 Task: Add Smarty Pants Organic Toddler Complete Multivitamin to the cart.
Action: Mouse moved to (271, 120)
Screenshot: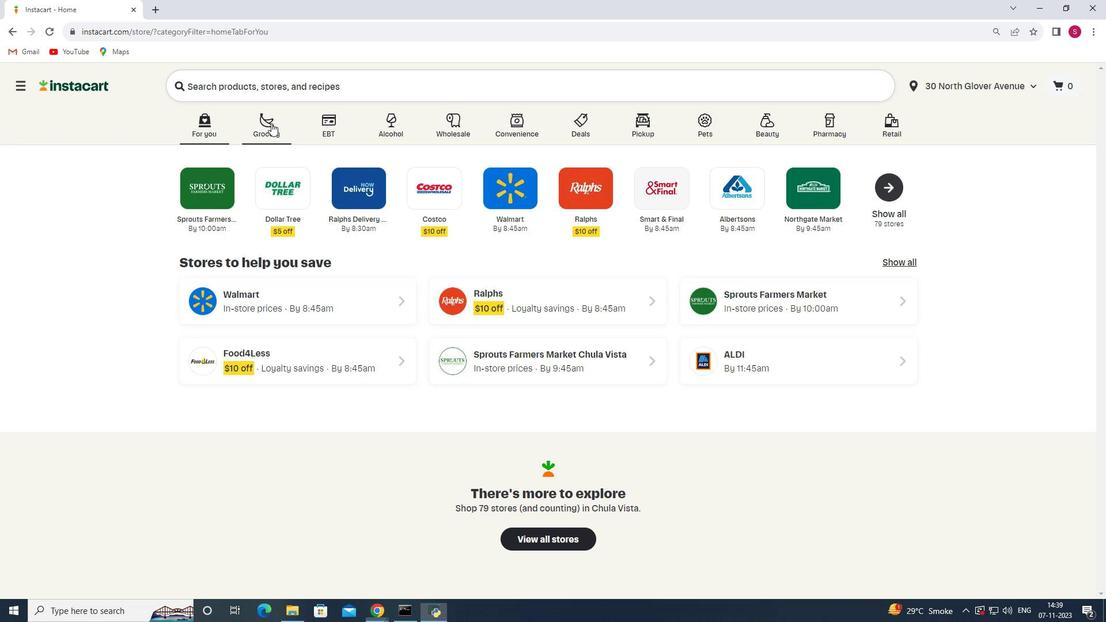 
Action: Mouse pressed left at (271, 120)
Screenshot: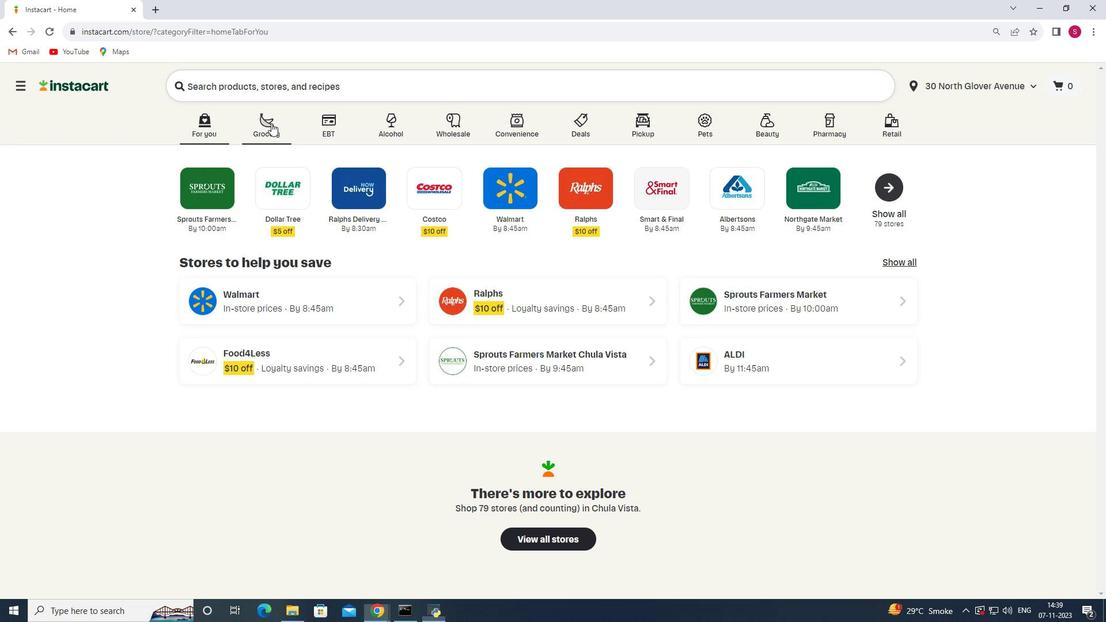 
Action: Mouse moved to (264, 329)
Screenshot: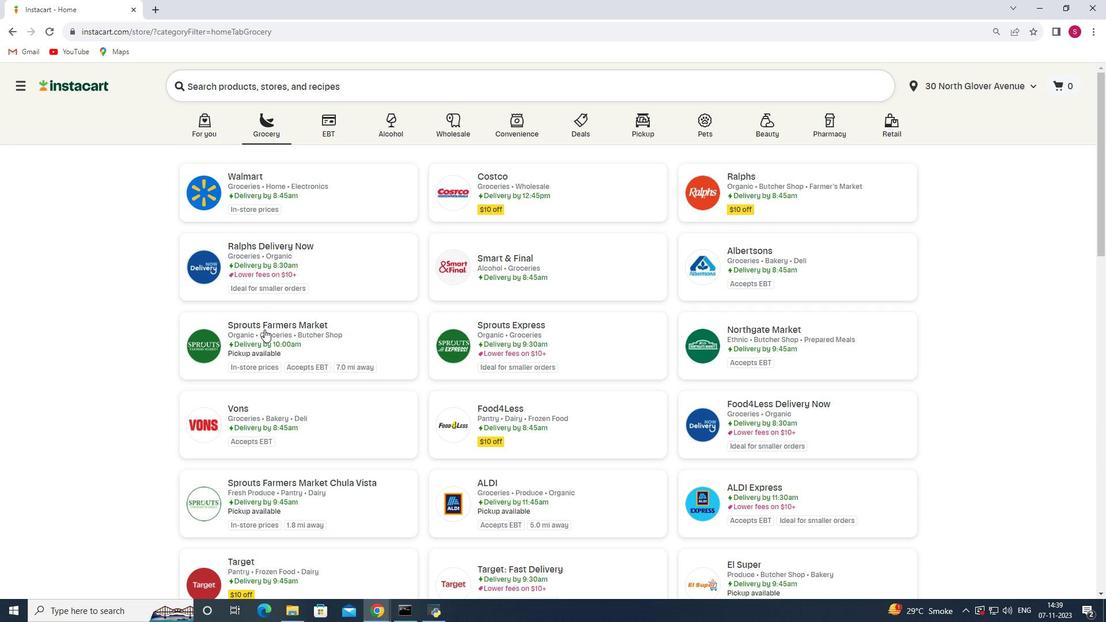 
Action: Mouse pressed left at (264, 329)
Screenshot: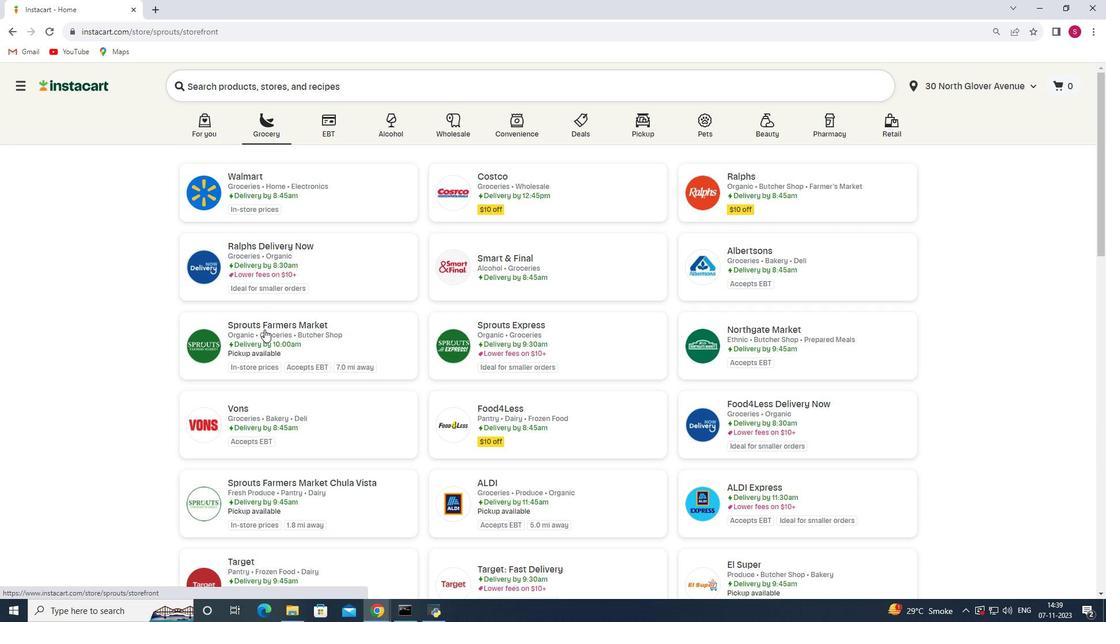 
Action: Mouse moved to (68, 338)
Screenshot: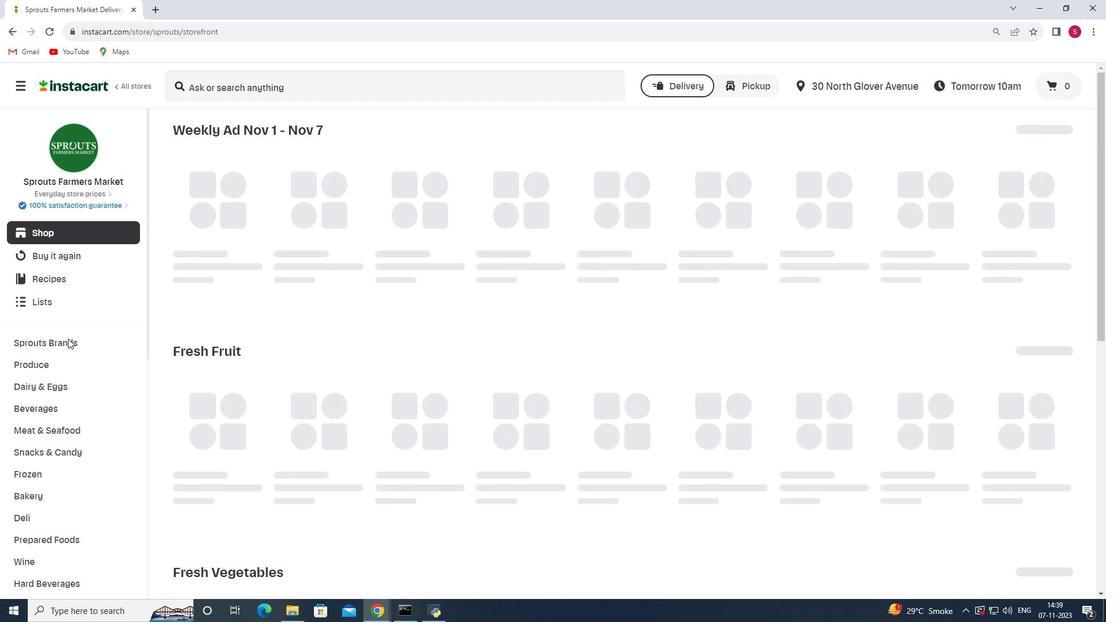 
Action: Mouse scrolled (68, 338) with delta (0, 0)
Screenshot: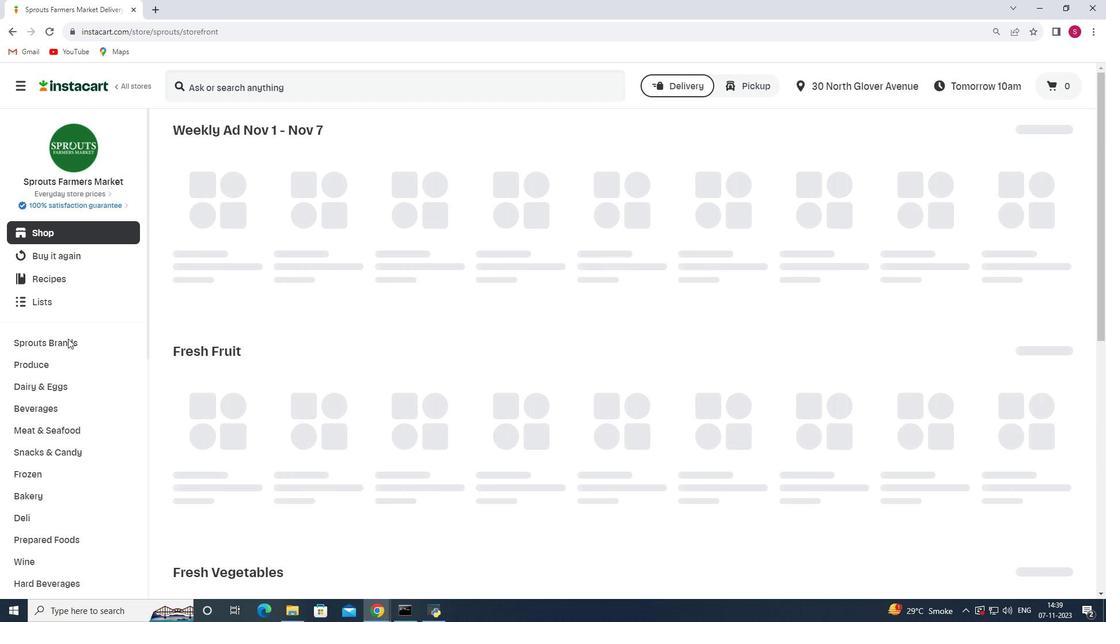
Action: Mouse scrolled (68, 338) with delta (0, 0)
Screenshot: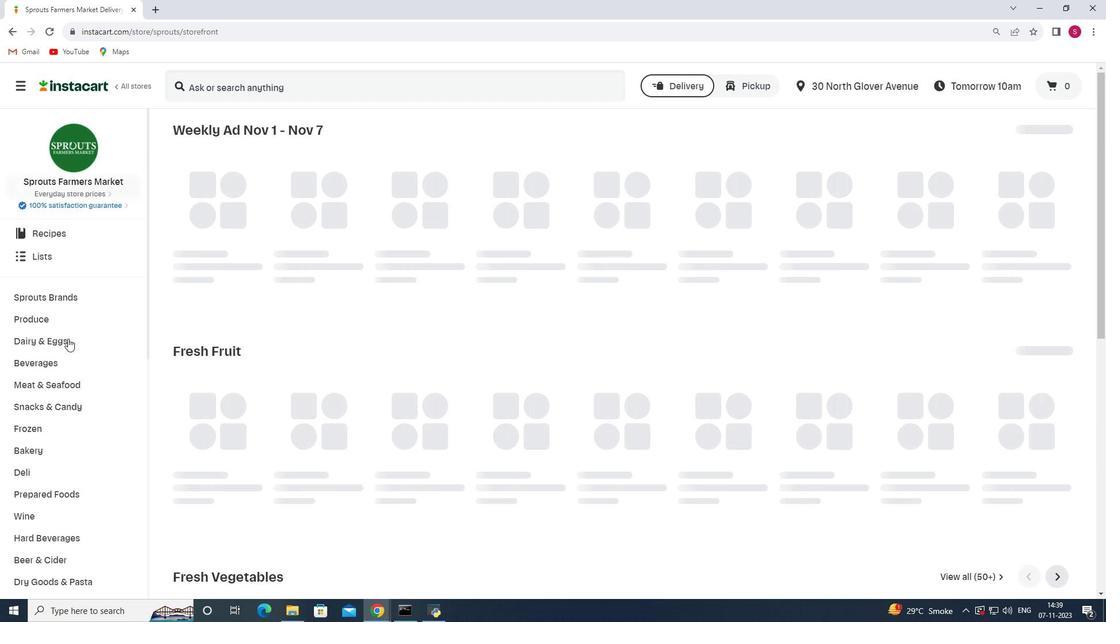 
Action: Mouse scrolled (68, 338) with delta (0, 0)
Screenshot: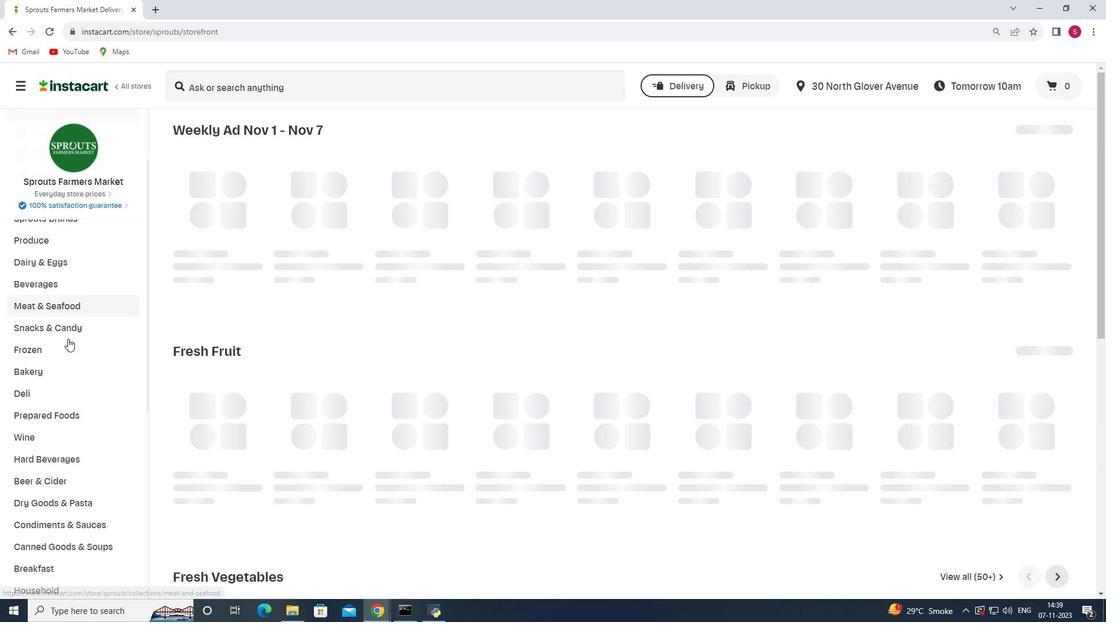 
Action: Mouse scrolled (68, 338) with delta (0, 0)
Screenshot: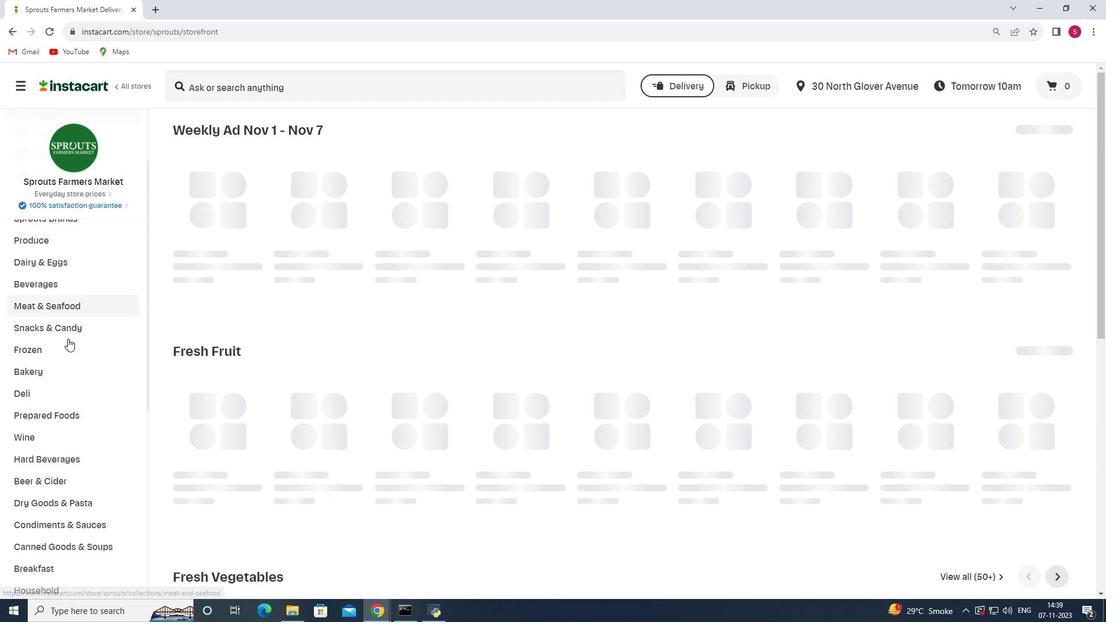 
Action: Mouse scrolled (68, 338) with delta (0, 0)
Screenshot: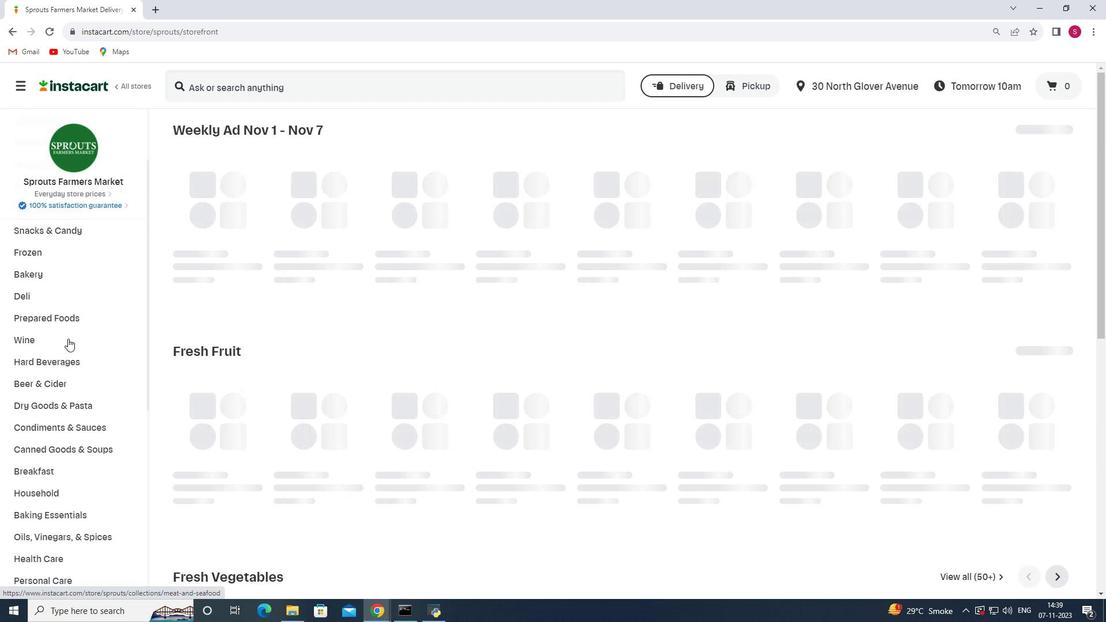 
Action: Mouse scrolled (68, 338) with delta (0, 0)
Screenshot: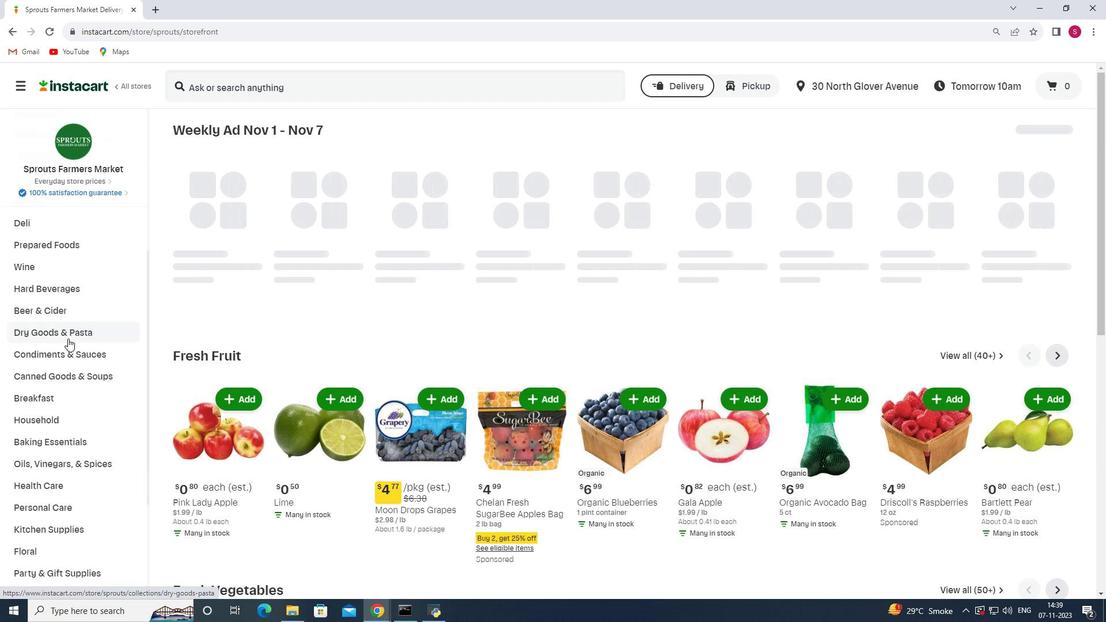 
Action: Mouse scrolled (68, 338) with delta (0, 0)
Screenshot: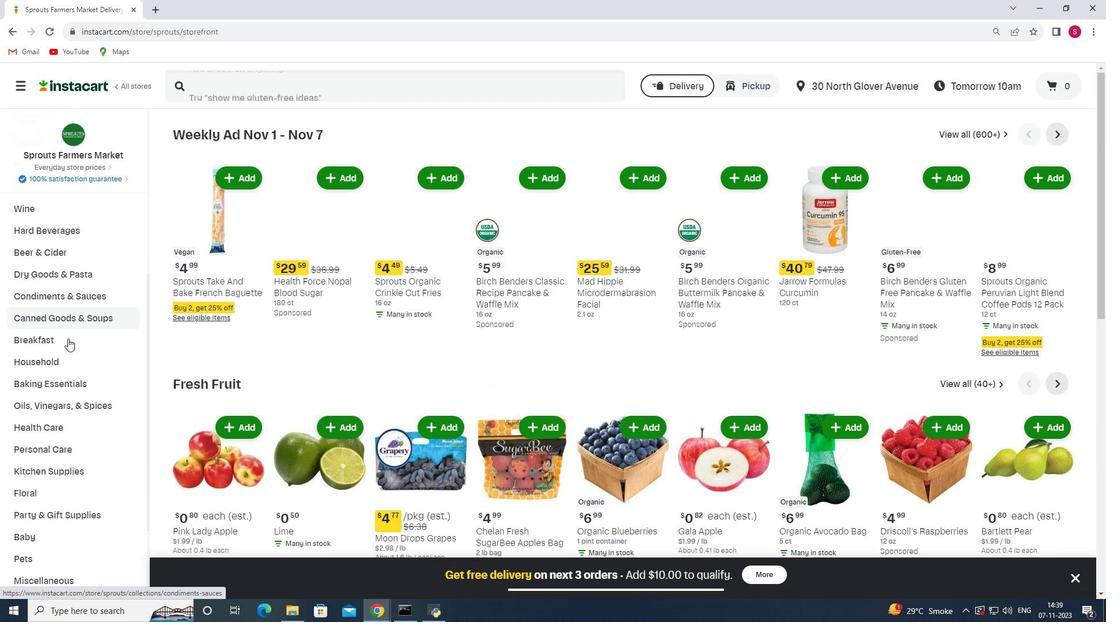 
Action: Mouse moved to (62, 379)
Screenshot: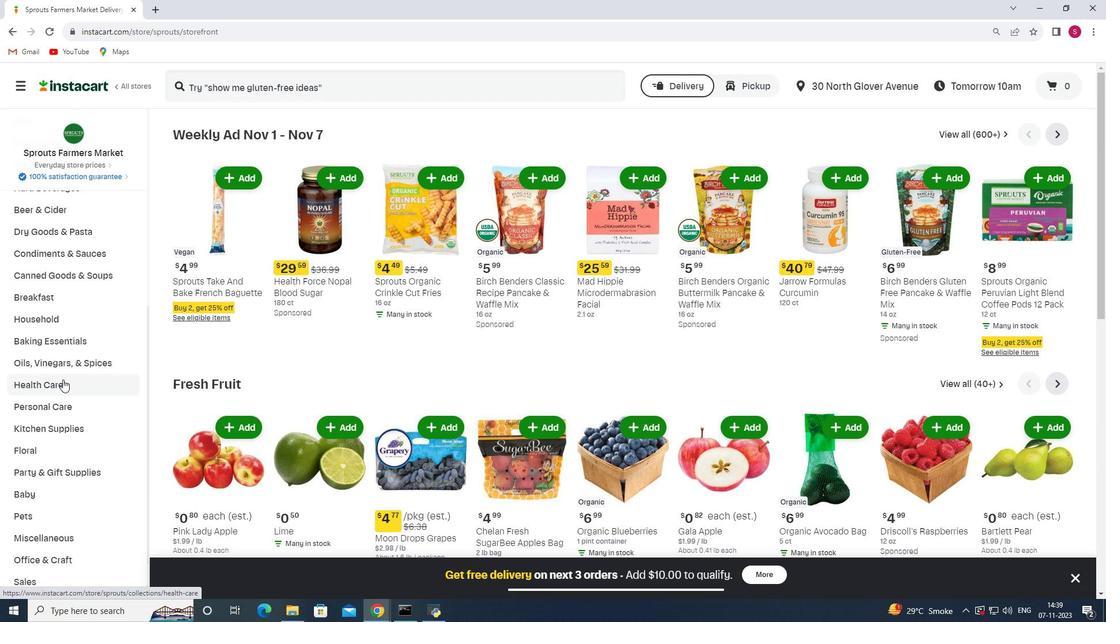 
Action: Mouse pressed left at (62, 379)
Screenshot: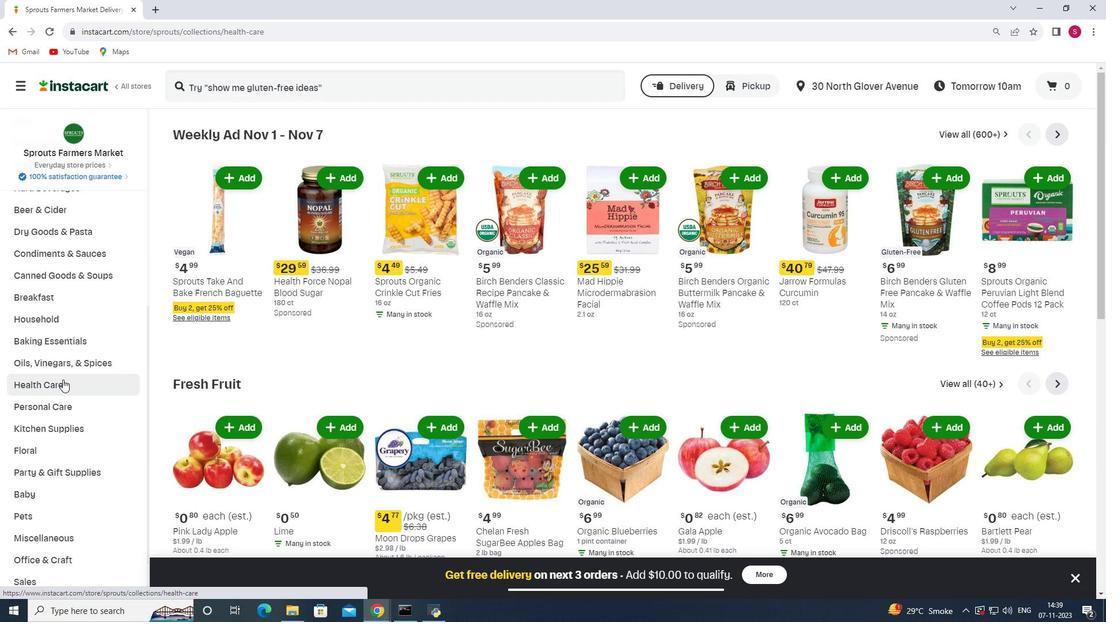 
Action: Mouse moved to (413, 163)
Screenshot: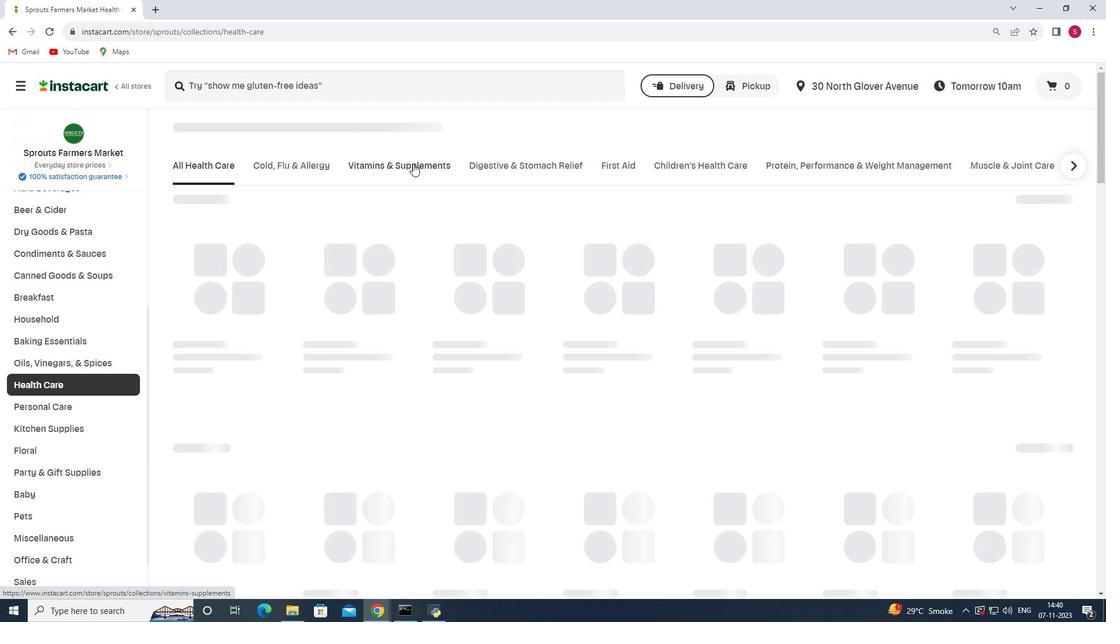 
Action: Mouse pressed left at (413, 163)
Screenshot: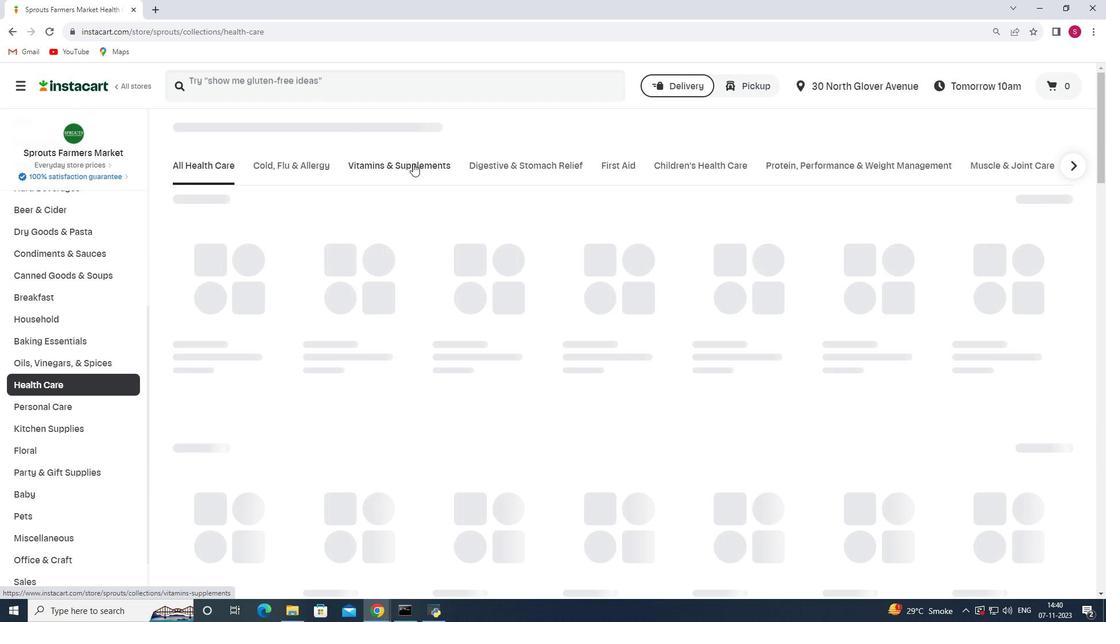 
Action: Mouse moved to (695, 210)
Screenshot: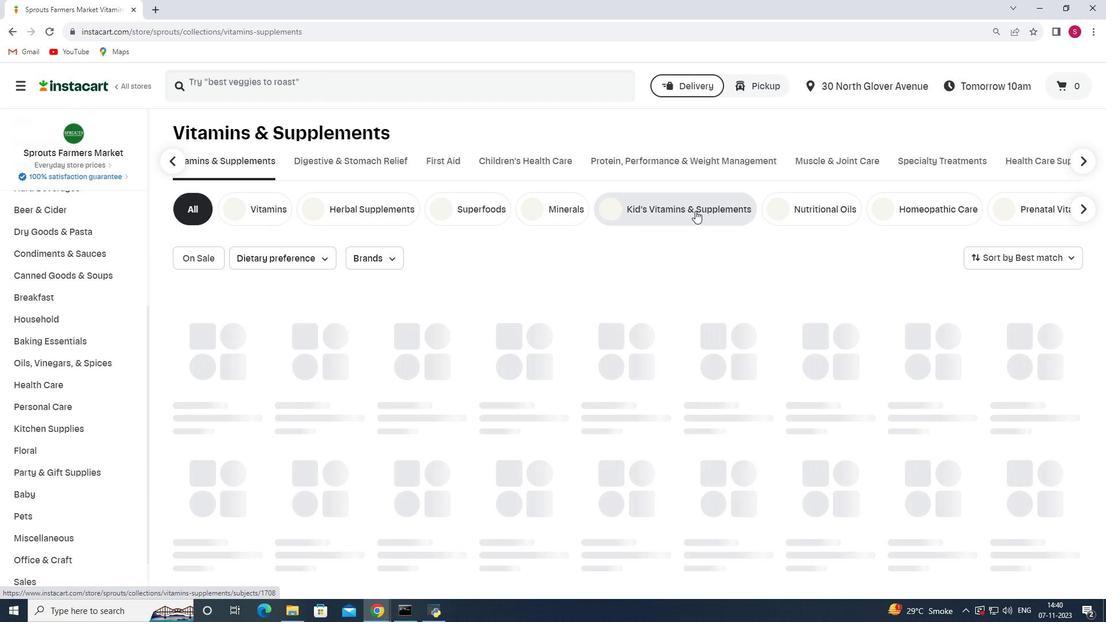 
Action: Mouse pressed left at (695, 210)
Screenshot: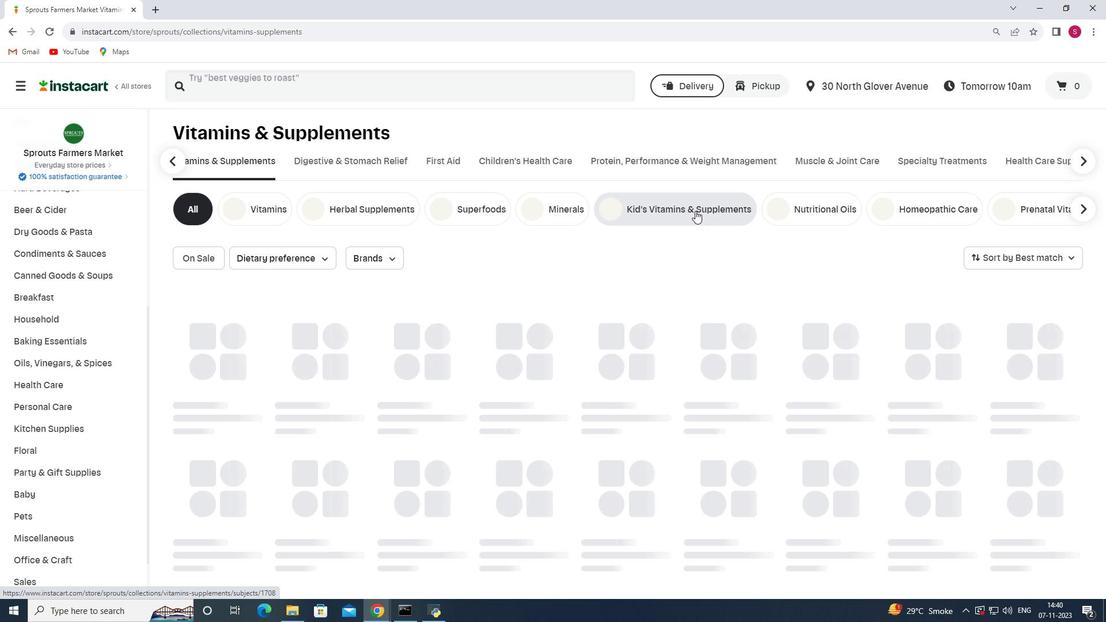 
Action: Mouse moved to (283, 91)
Screenshot: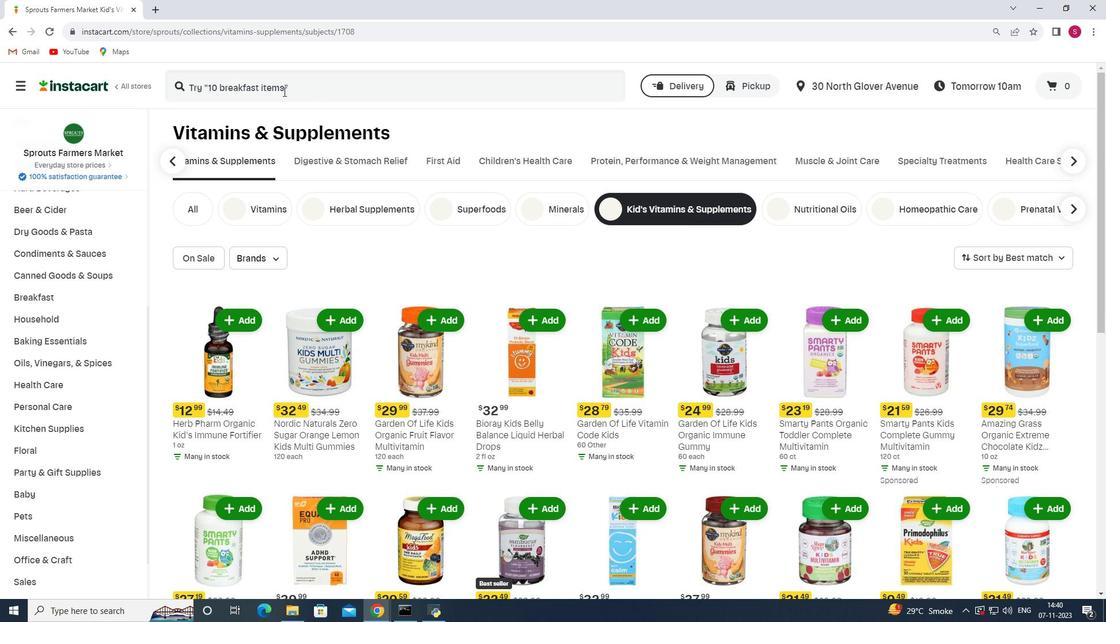 
Action: Mouse pressed left at (283, 91)
Screenshot: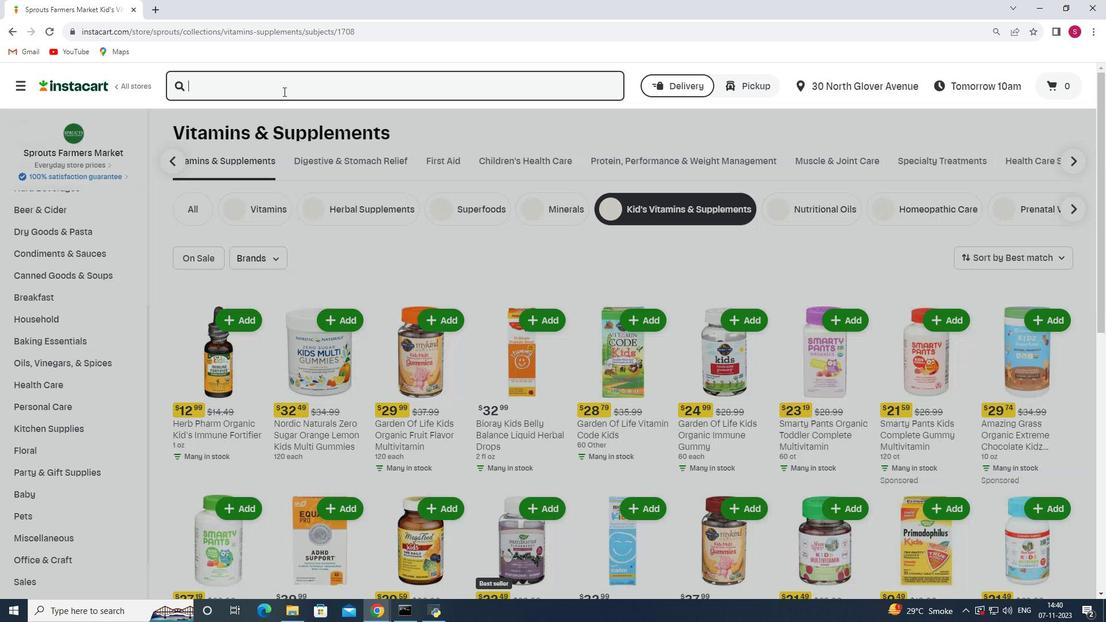 
Action: Key pressed <Key.shift>Smarty<Key.space><Key.shift>pants<Key.space><Key.shift>Organic<Key.space><Key.shift>Toddler<Key.space><Key.shift>Complete<Key.space><Key.shift>Multivitamin<Key.enter>
Screenshot: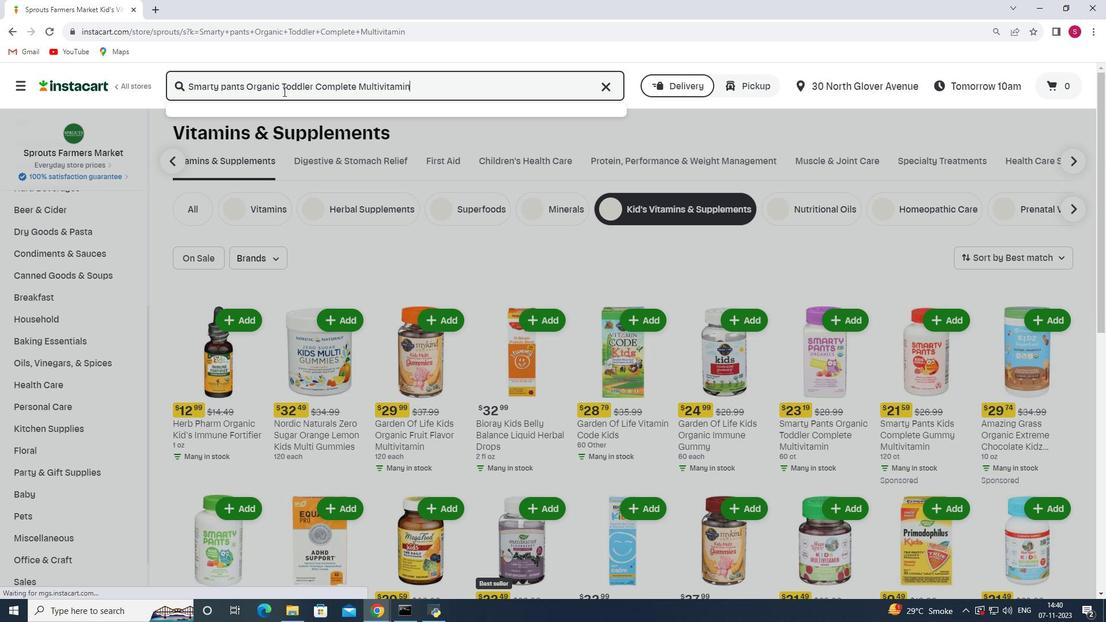 
Action: Mouse moved to (482, 183)
Screenshot: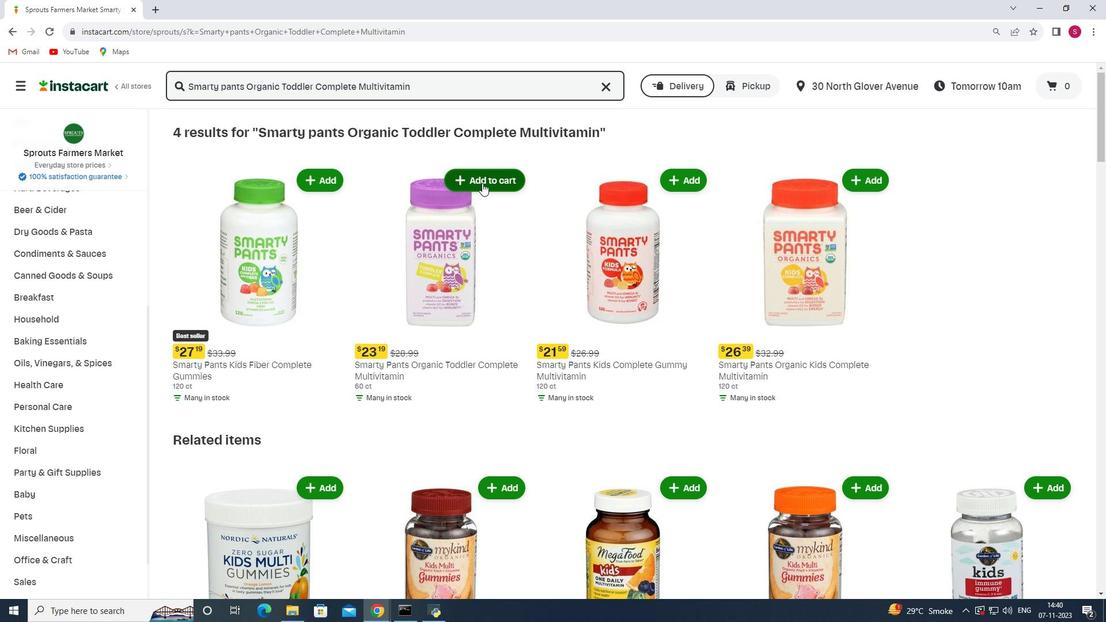 
Action: Mouse pressed left at (482, 183)
Screenshot: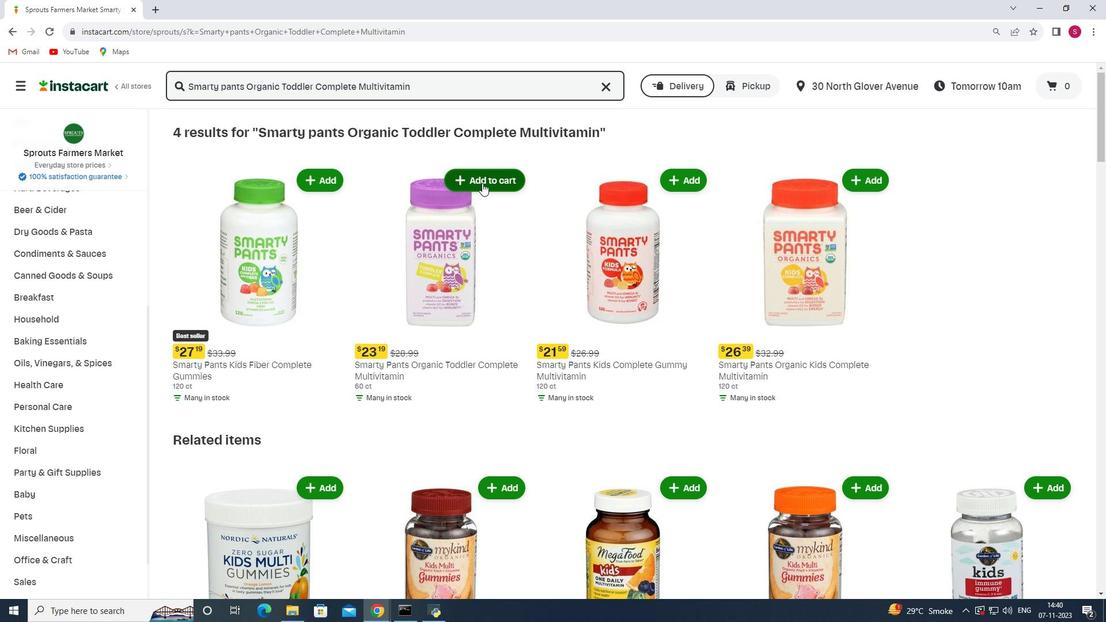 
Action: Mouse moved to (496, 227)
Screenshot: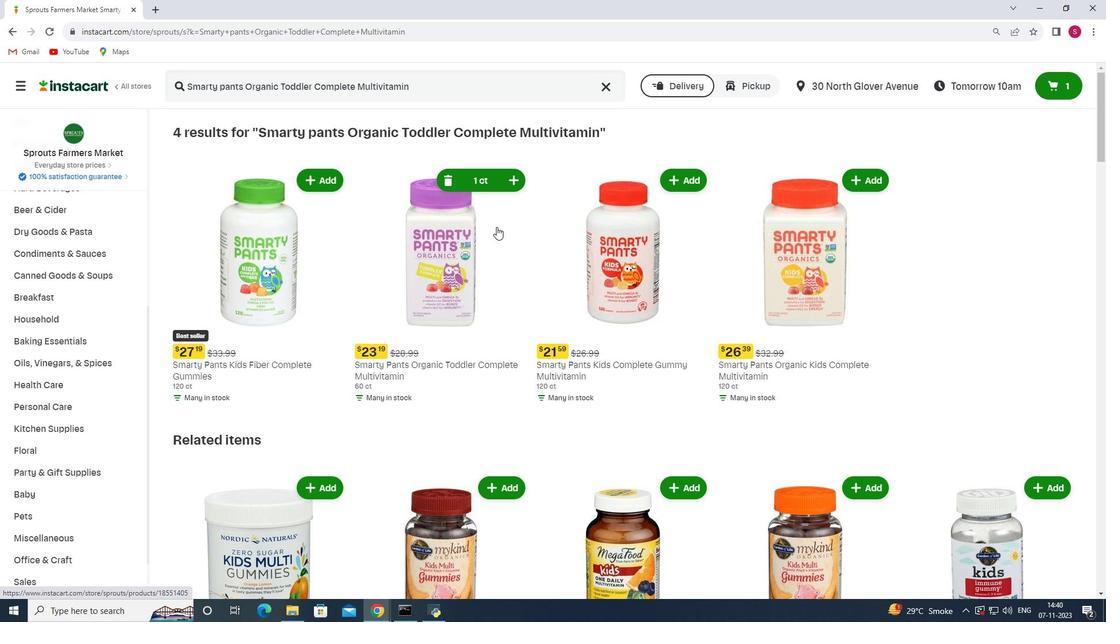
